 Task: List all Git branches and their last commit messages for an overview.
Action: Mouse moved to (72, 119)
Screenshot: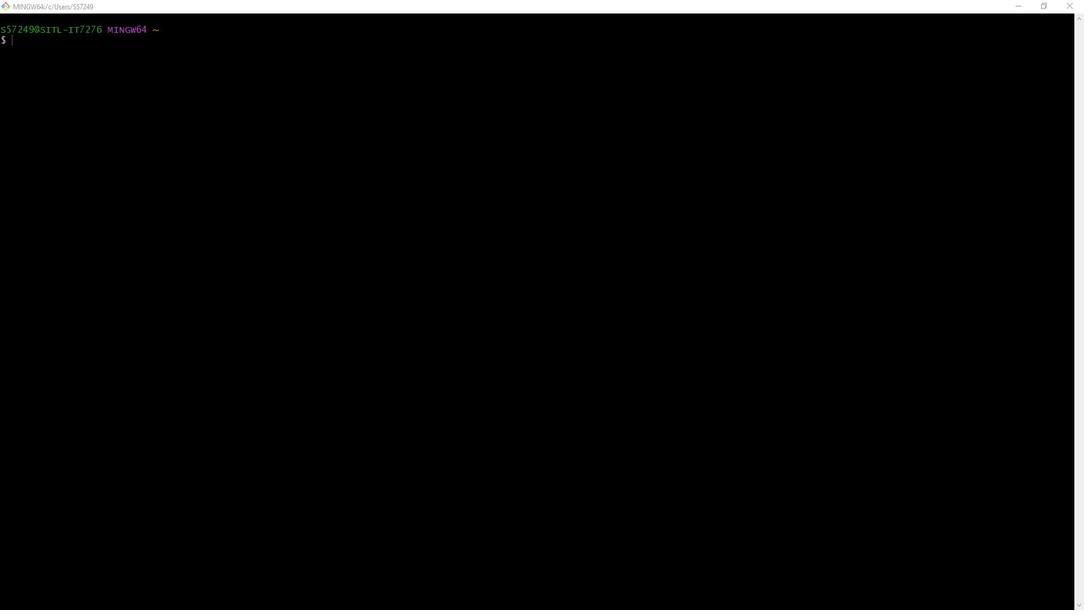 
Action: Mouse pressed left at (72, 119)
Screenshot: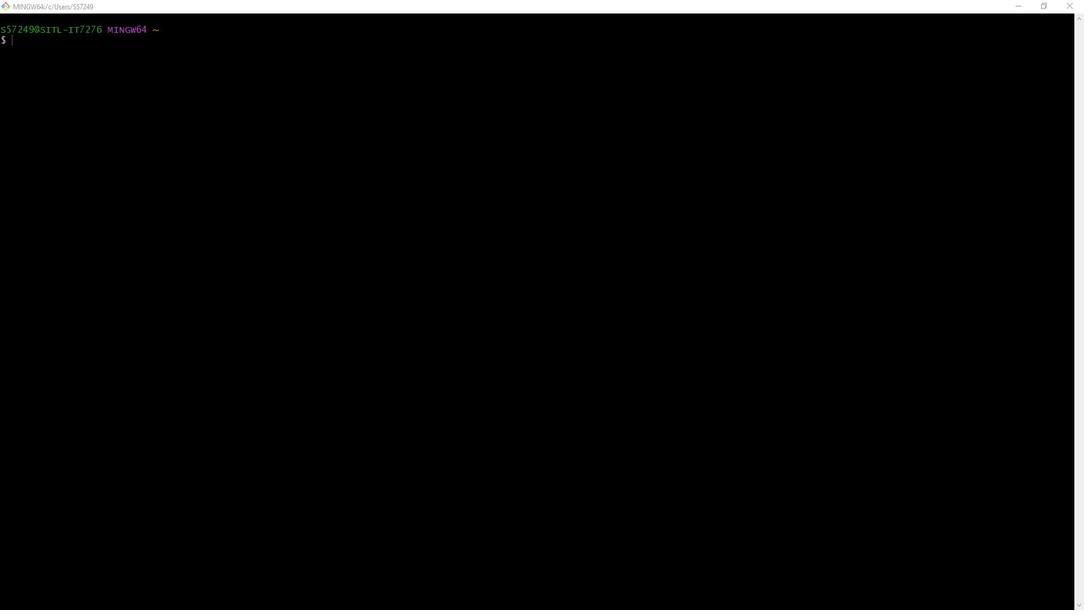 
Action: Mouse moved to (81, 51)
Screenshot: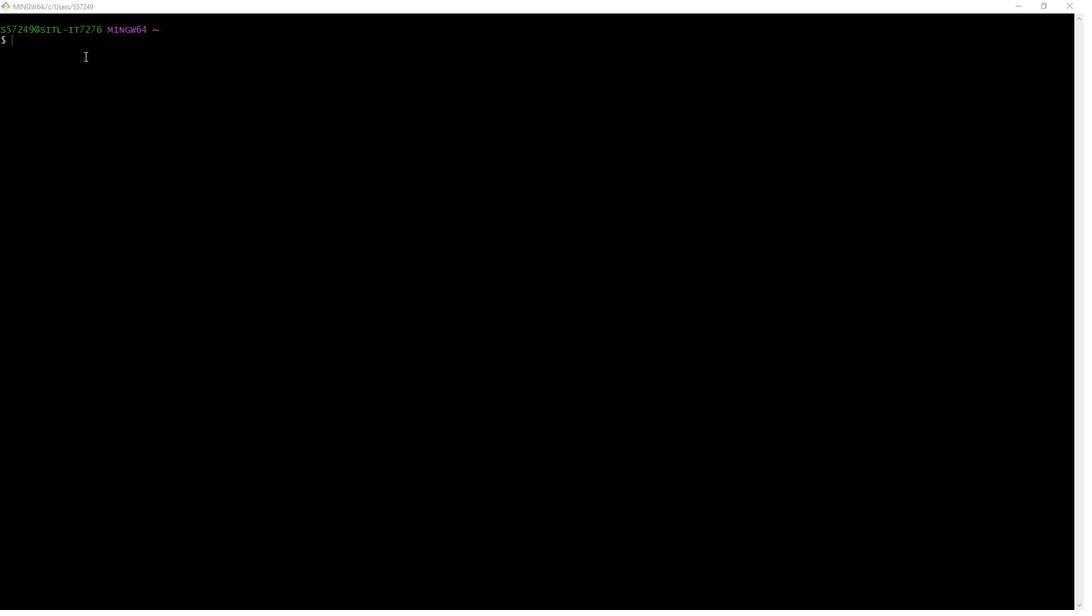 
Action: Mouse pressed left at (81, 51)
Screenshot: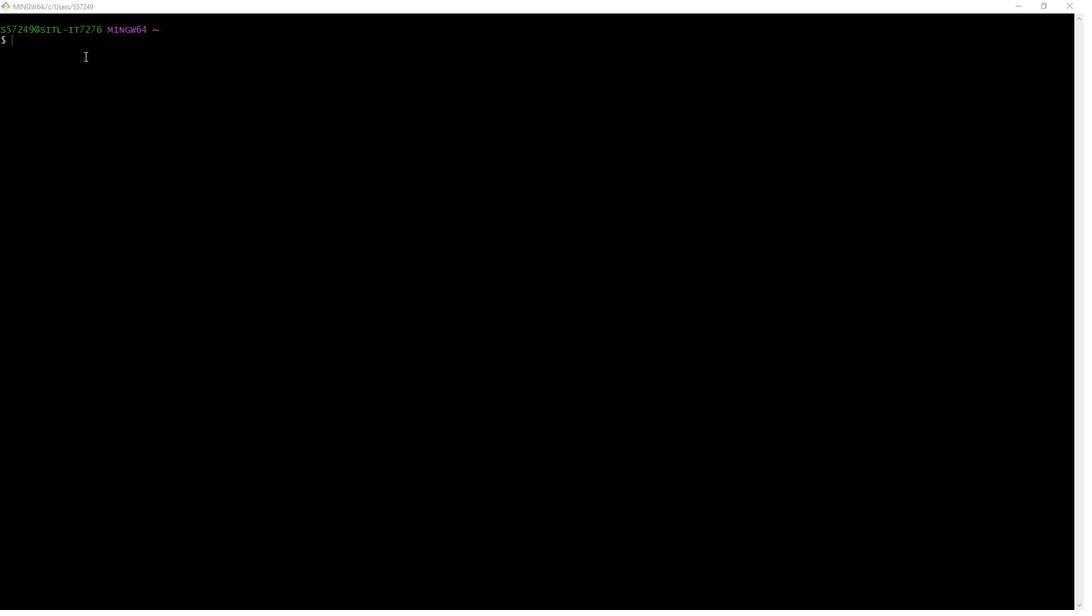 
Action: Mouse moved to (81, 51)
Screenshot: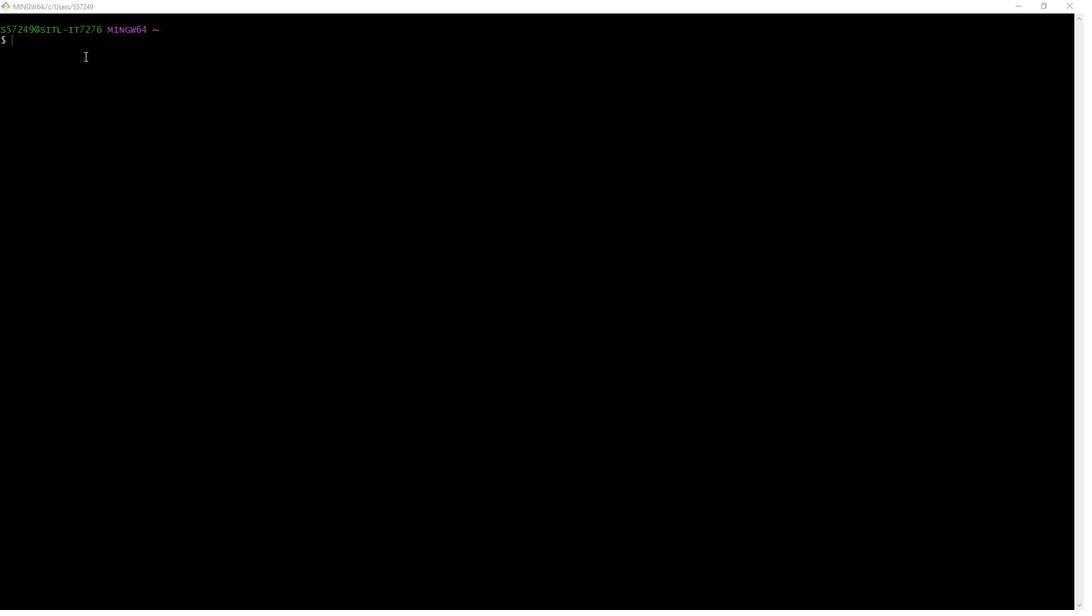 
Action: Key pressed ls<Key.enter><Key.shift>Desktop<Key.enter>cd<Key.space>
Screenshot: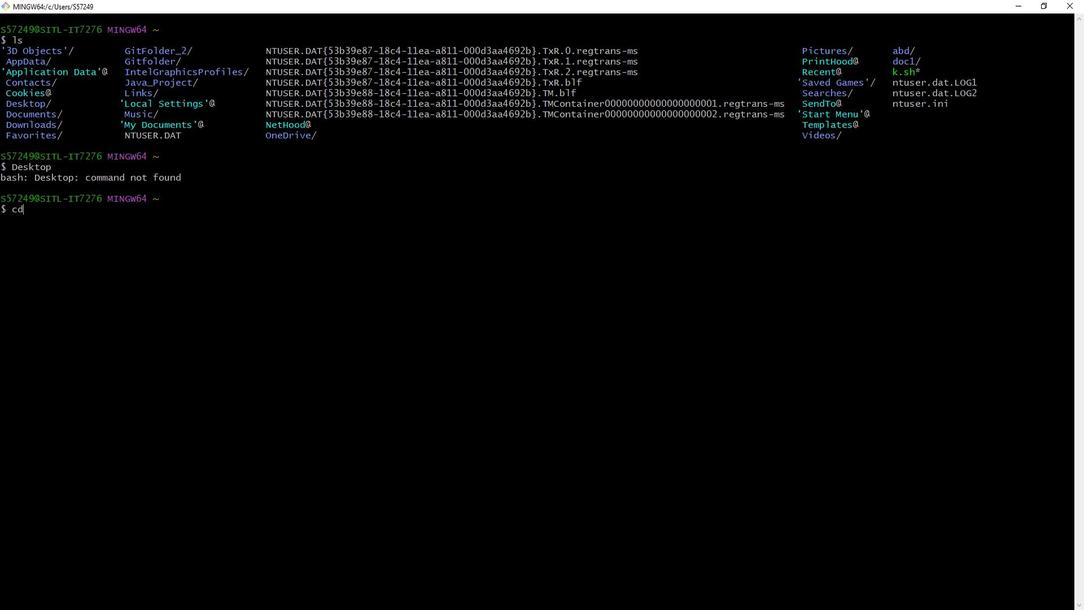 
Action: Mouse moved to (81, 51)
Screenshot: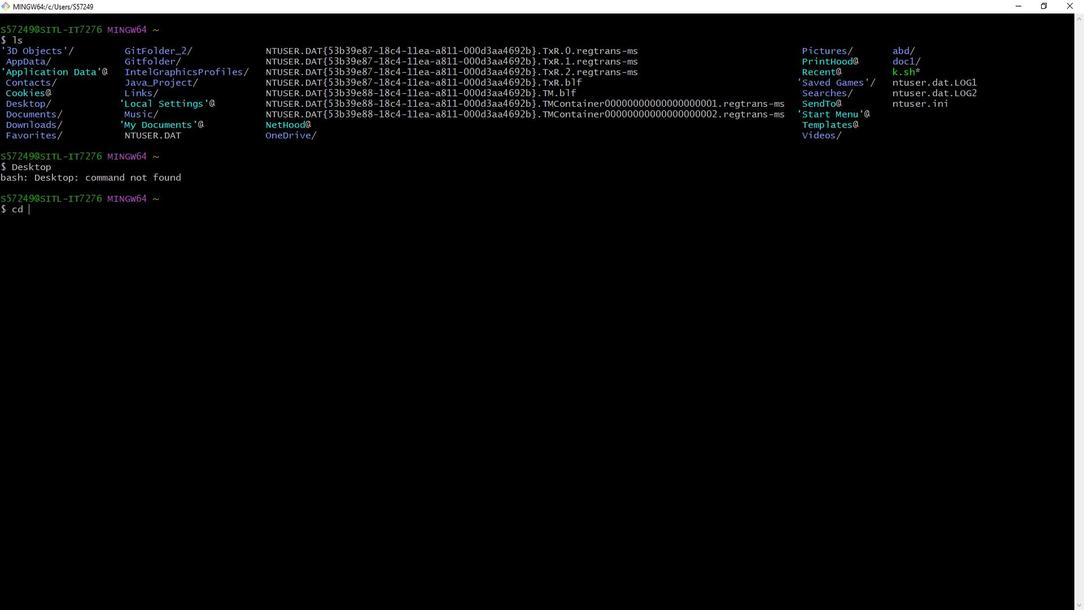 
Action: Key pressed <Key.shift>Desktop<Key.enter>ls<Key.enter><Key.shift><Key.shift><Key.shift><Key.shift><Key.shift><Key.shift><Key.shift><Key.shift><Key.shift>Cd<Key.backspace><Key.backspace>cd<Key.space><Key.shift>Git<Key.enter>giy<Key.backspace>t<Key.space>for-each-ref<Key.space>--frmat<Key.space>''<Key.left><Key.shift_r><Key.shift_r><Key.shift_r><Key.shift_r><Key.shift_r><Key.shift_r><Key.shift_r><Key.shift_r><Key.shift_r><Key.shift_r><Key.shift_r><Key.shift_r><Key.shift_r><Key.shift_r><Key.shift_r><Key.shift_r><Key.shift_r><Key.shift_r><Key.shift_r><Key.shift_r><Key.shift_r><Key.shift_r><Key.shift_r><Key.shift_r><Key.shift_r>%<Key.shift_r>()<Key.left>refname<Key.shift_r>:short<Key.right><Key.space><Key.shift>%<Key.shift_r>()<Key.left>objectname<Key.right><Key.space>-<Key.space><Key.shift>%<Key.shift_r>()
Screenshot: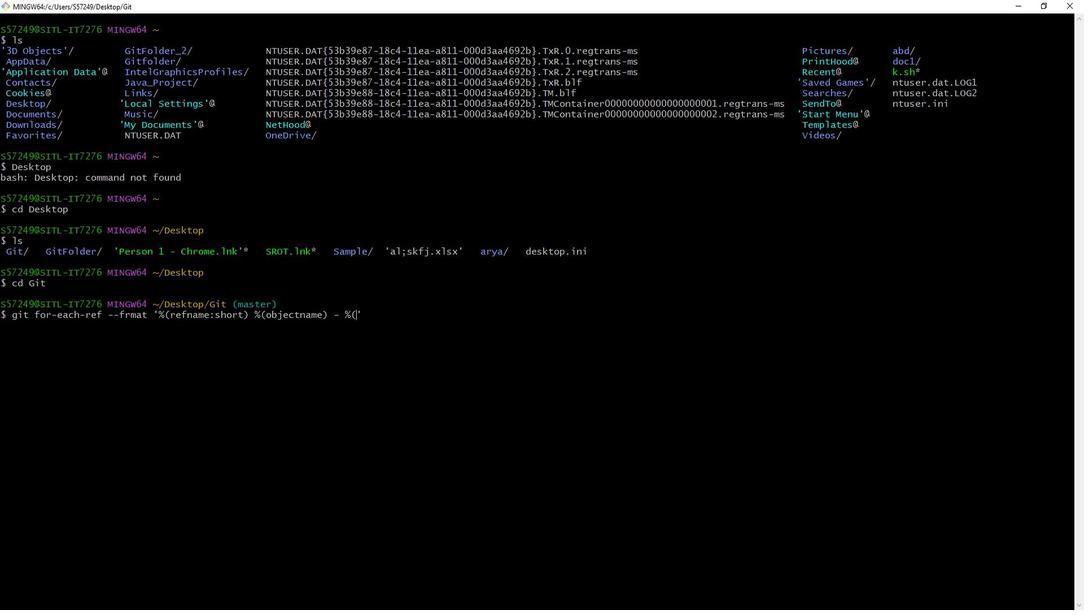 
Action: Mouse moved to (50, 181)
Screenshot: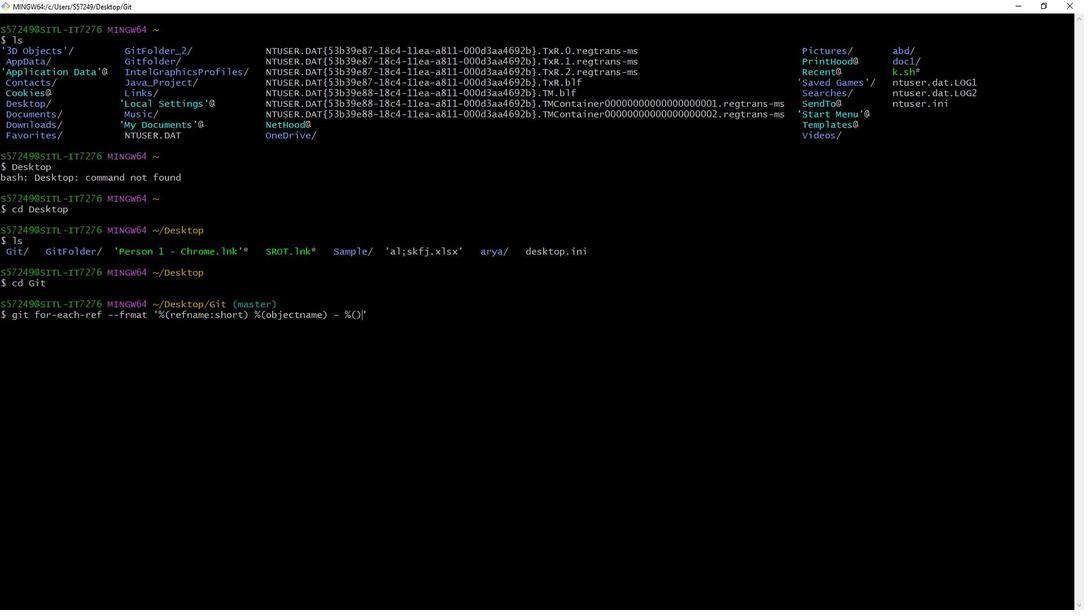 
Action: Mouse pressed left at (50, 181)
Screenshot: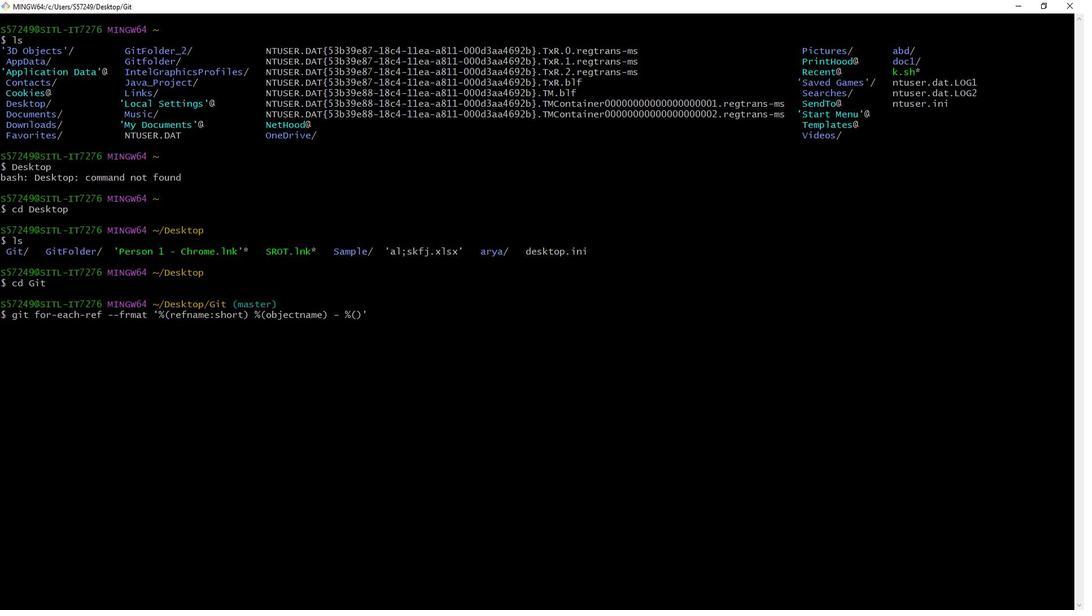 
Action: Mouse moved to (105, 184)
Screenshot: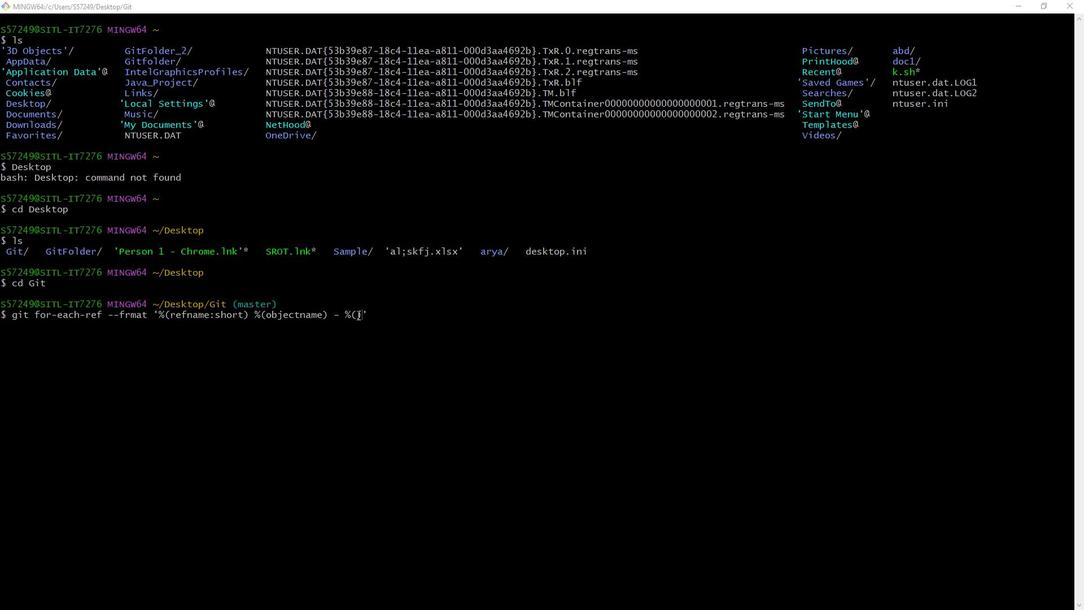 
Action: Mouse pressed left at (105, 184)
Screenshot: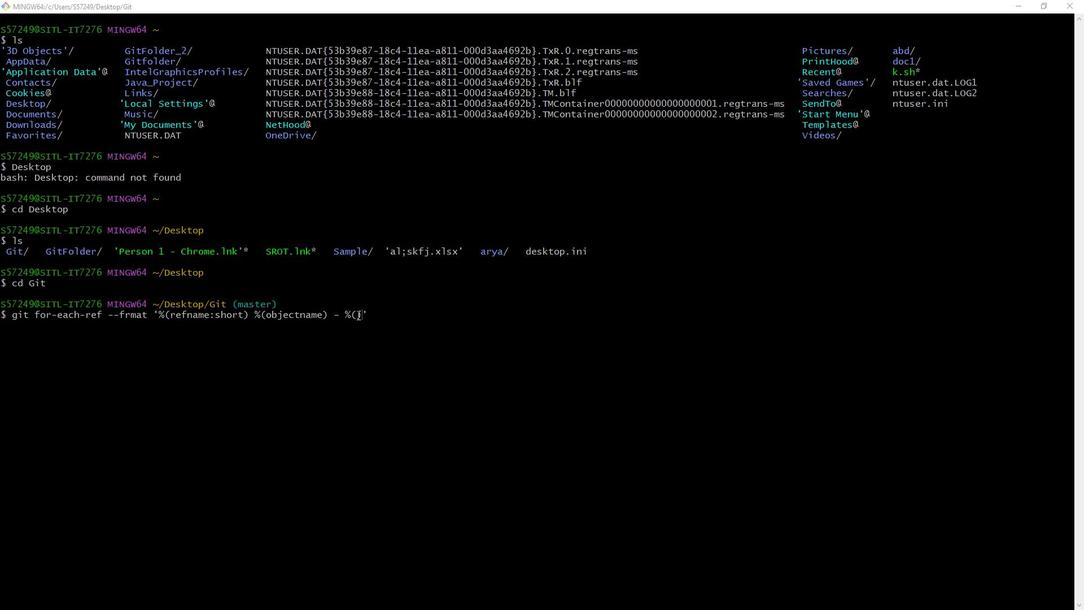 
Action: Mouse moved to (105, 183)
Screenshot: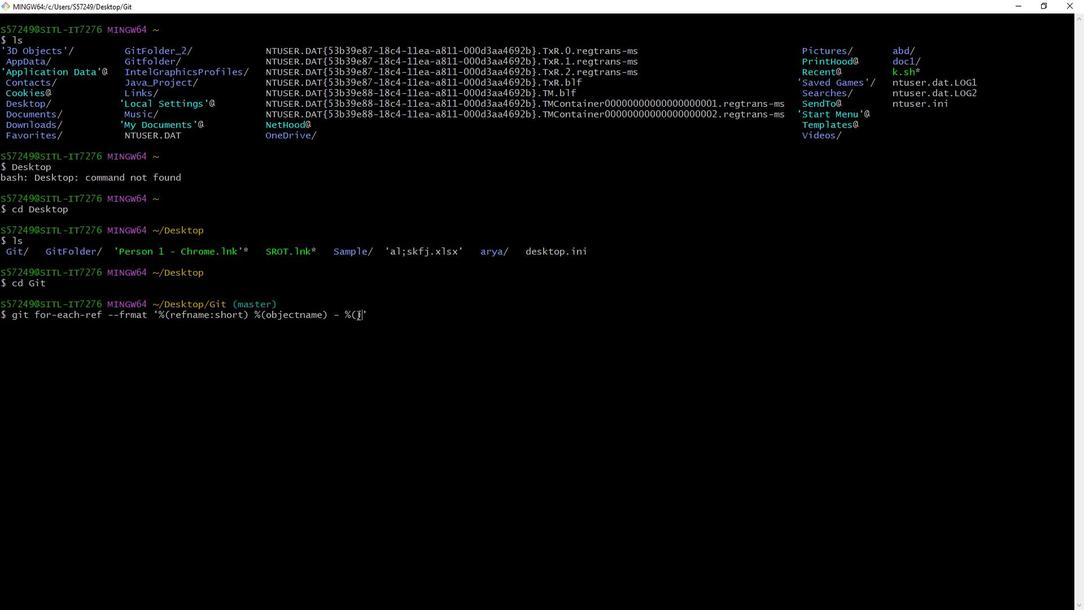 
Action: Key pressed <Key.left>contents<Key.shift_r>:subject<Key.right><Key.right><Key.space>refs/heads<Key.enter>
Screenshot: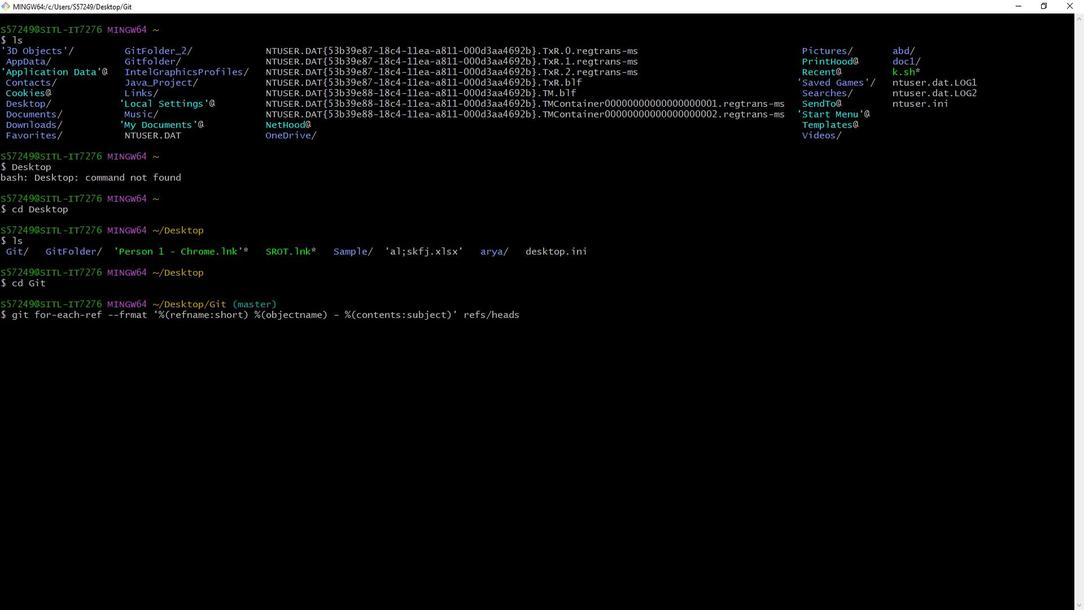 
Action: Mouse moved to (81, 308)
Screenshot: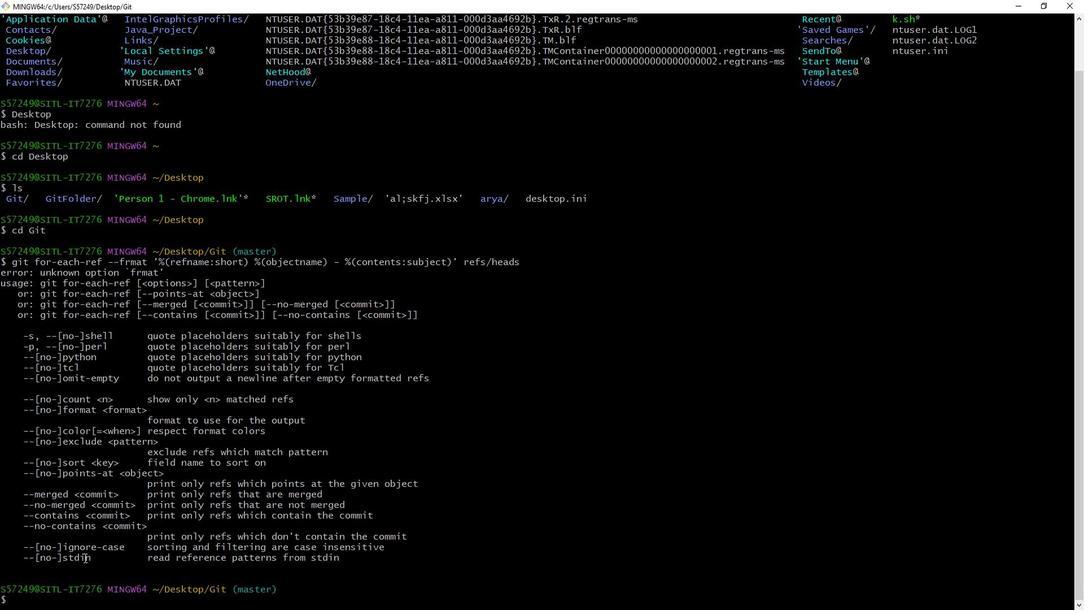 
Action: Key pressed git<Key.space>for-each-ref<Key.space>--format<Key.space>''<Key.left><Key.shift>%<Key.shift_r>()<Key.left>refname<Key.shift_r>:short<Key.right><Key.space><Key.shift>%<Key.shift_r>()<Key.left>objectname<Key.right><Key.space>-<Key.space><Key.shift>%<Key.shift_r>()<Key.left>contents<Key.shift_r>:subject<Key.right><Key.right><Key.space>refs/heads<Key.enter>
Screenshot: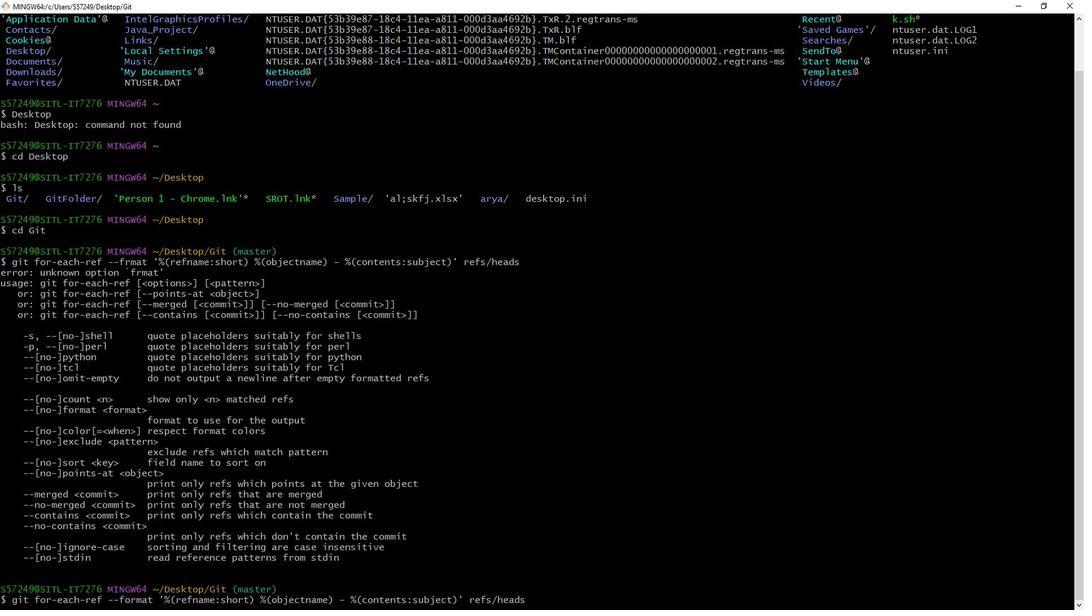 
Action: Mouse moved to (42, 247)
Screenshot: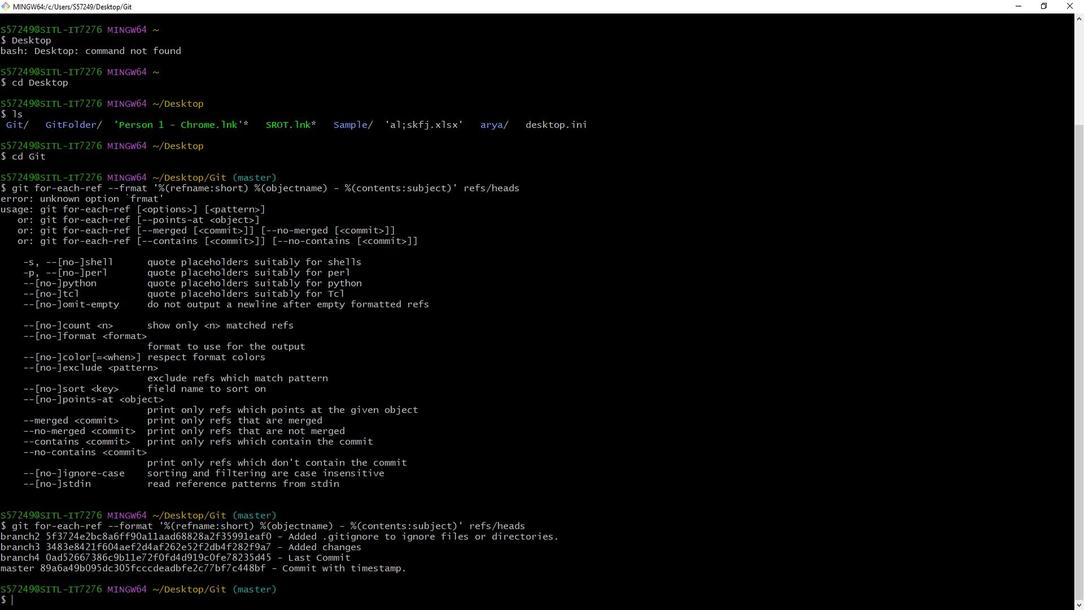 
Action: Mouse pressed left at (42, 247)
Screenshot: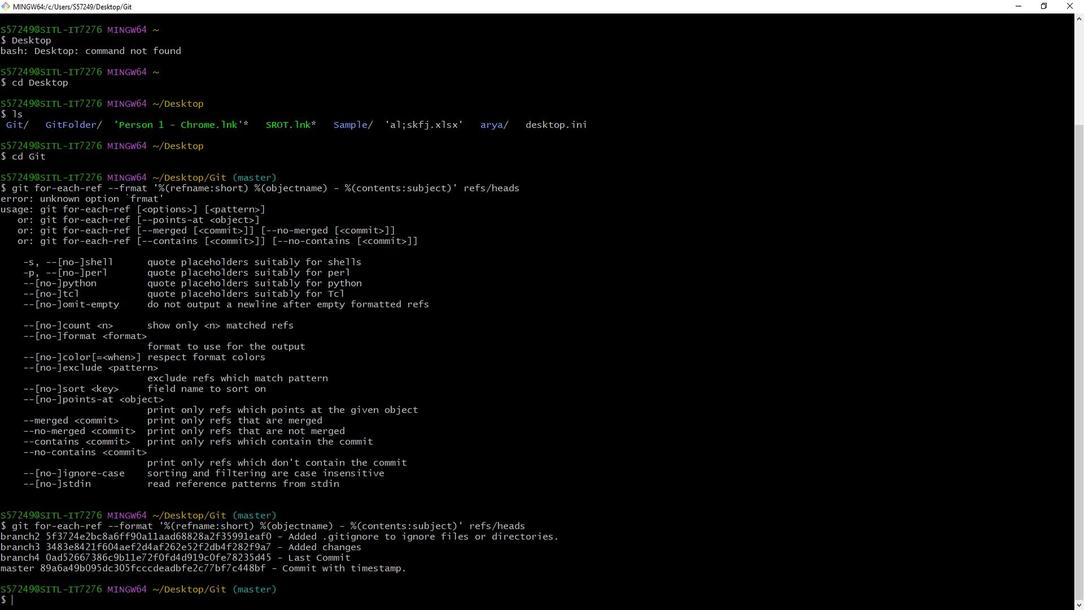 
Action: Mouse moved to (45, 228)
Screenshot: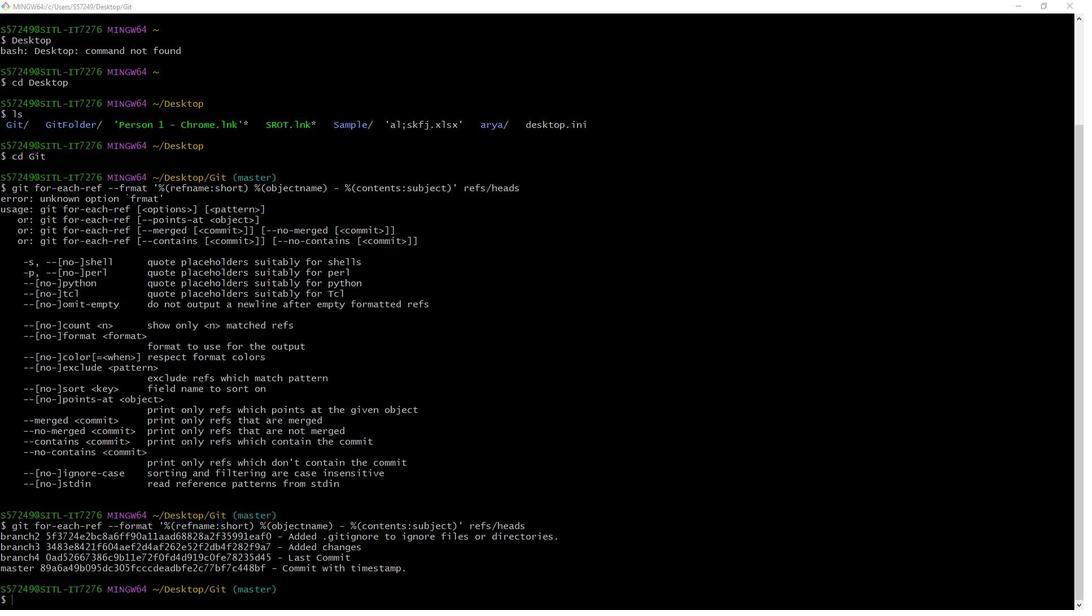 
Action: Mouse pressed left at (45, 228)
Screenshot: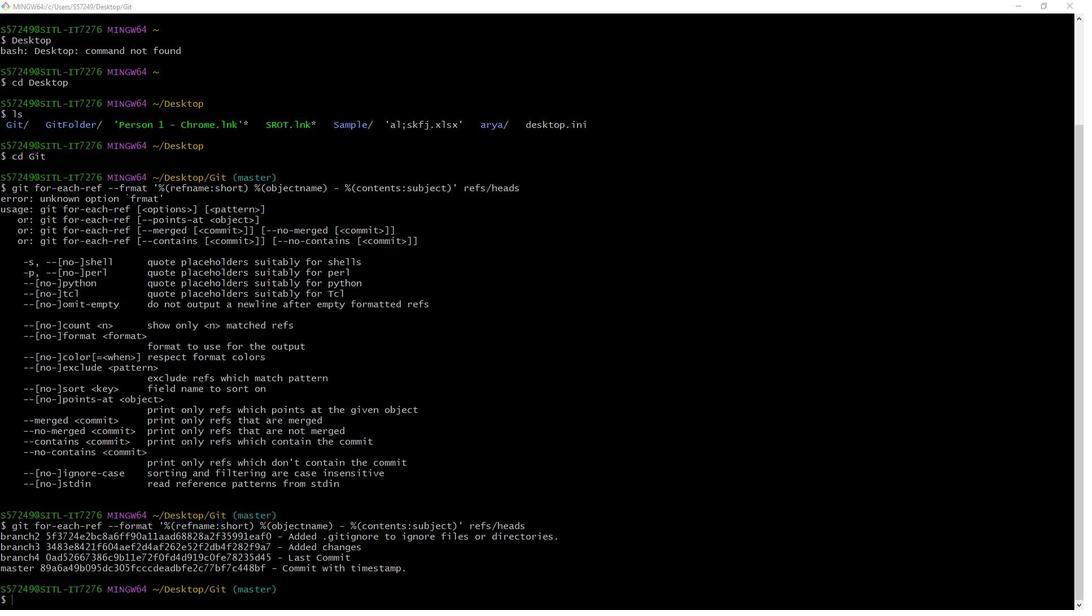 
Action: Mouse moved to (47, 162)
Screenshot: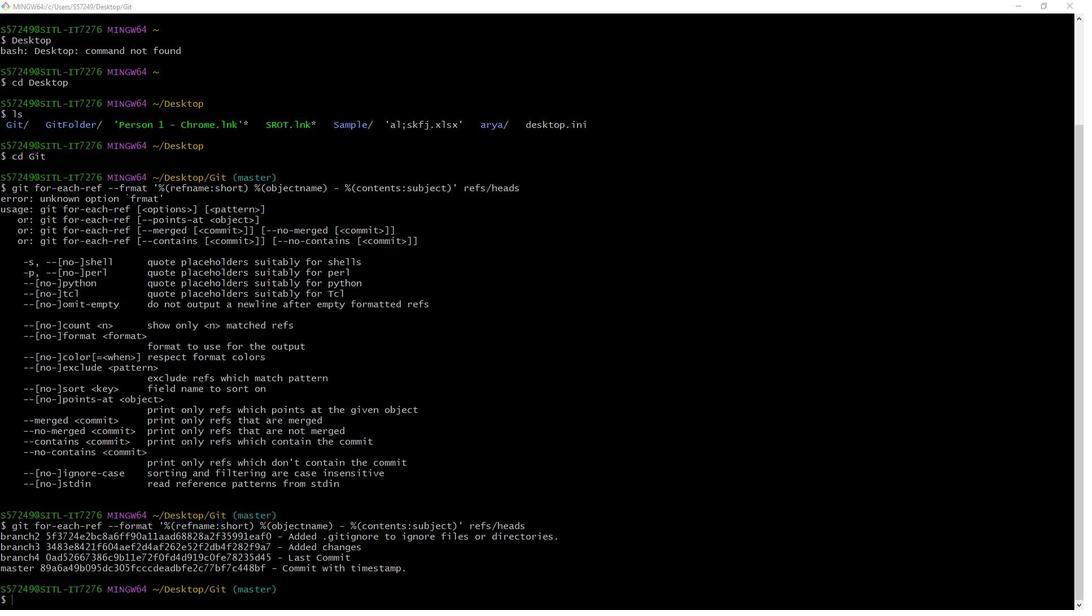 
Action: Mouse pressed left at (47, 162)
Screenshot: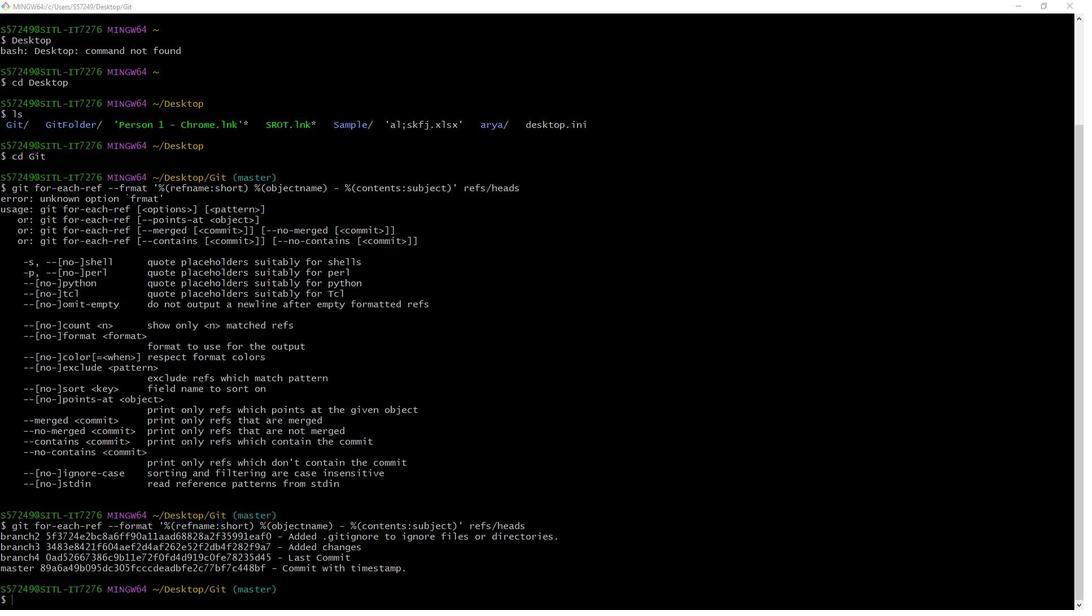 
